 Task: Toggle the auto detect color scheme in the window.
Action: Mouse moved to (32, 518)
Screenshot: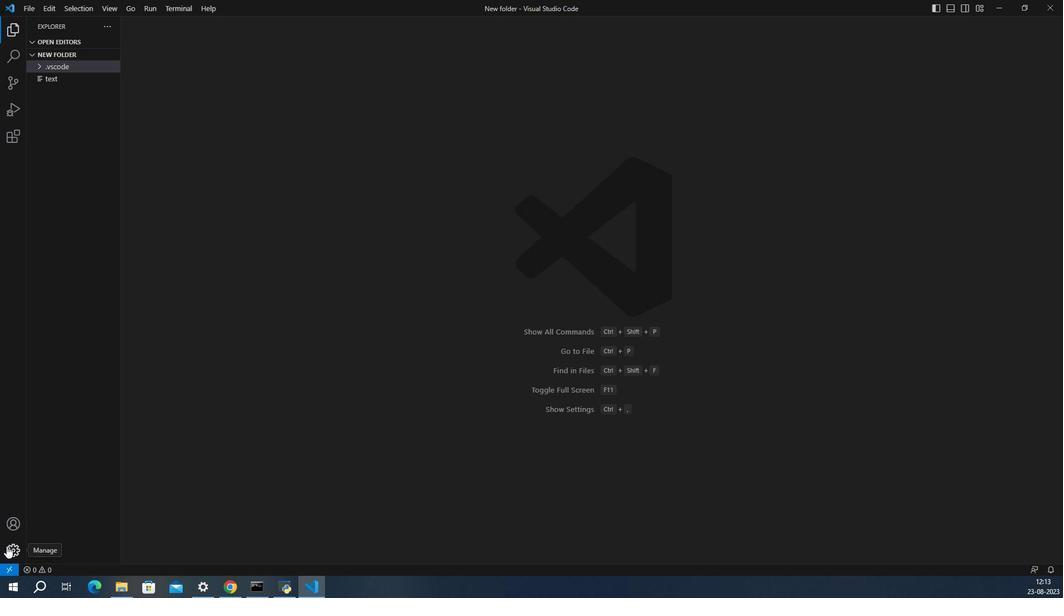 
Action: Mouse pressed left at (32, 518)
Screenshot: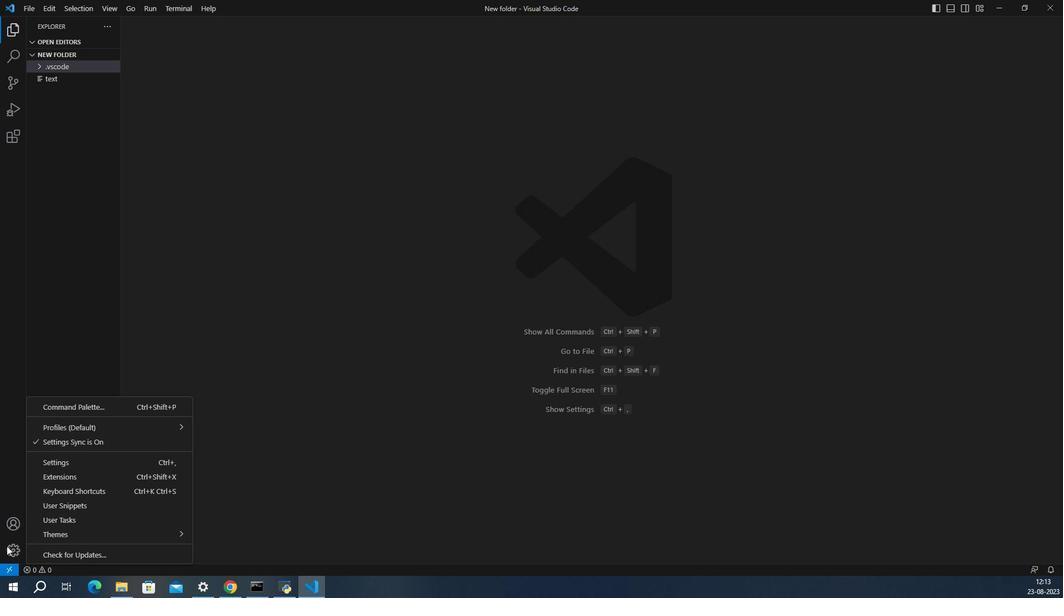
Action: Mouse moved to (80, 444)
Screenshot: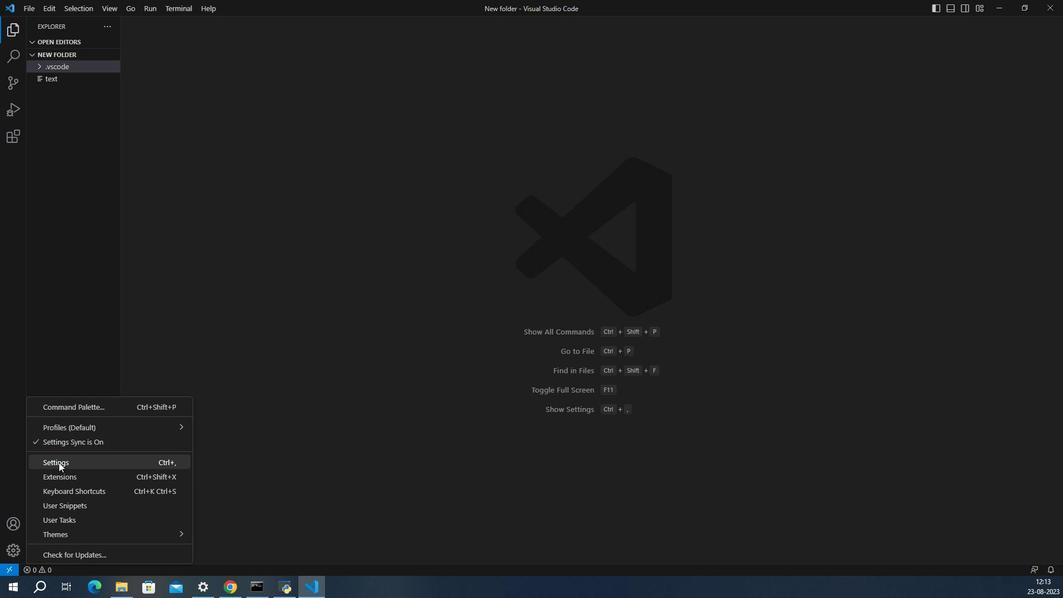 
Action: Mouse pressed left at (80, 444)
Screenshot: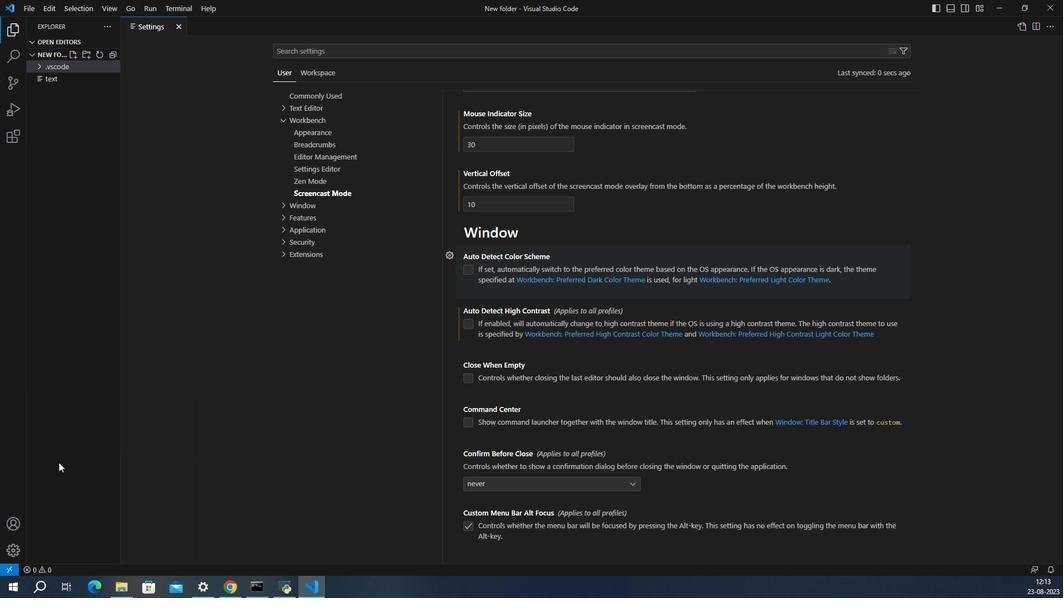 
Action: Mouse moved to (459, 271)
Screenshot: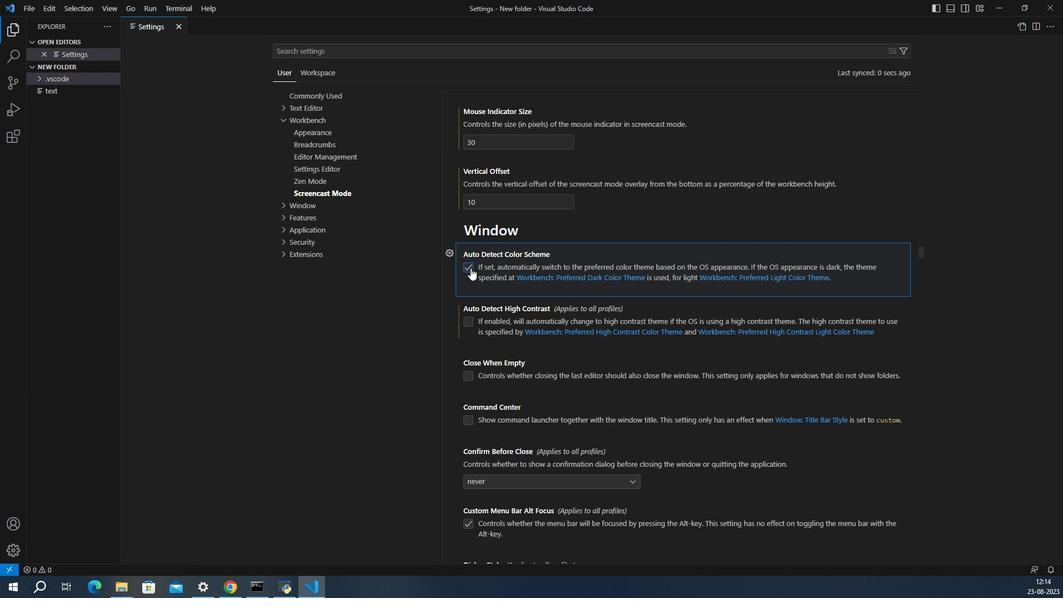
Action: Mouse pressed left at (459, 271)
Screenshot: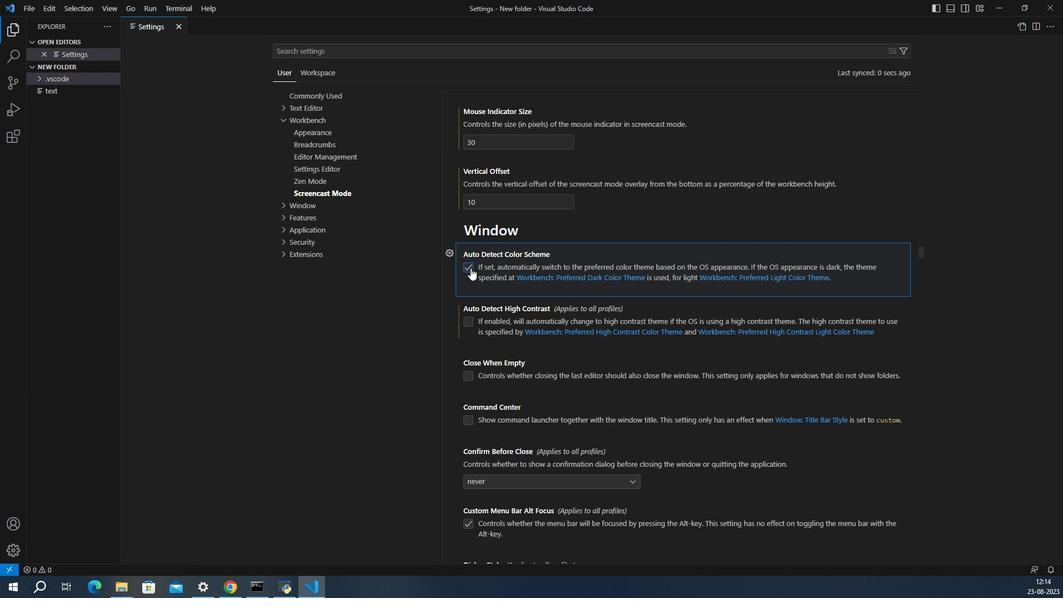 
Action: Mouse moved to (478, 280)
Screenshot: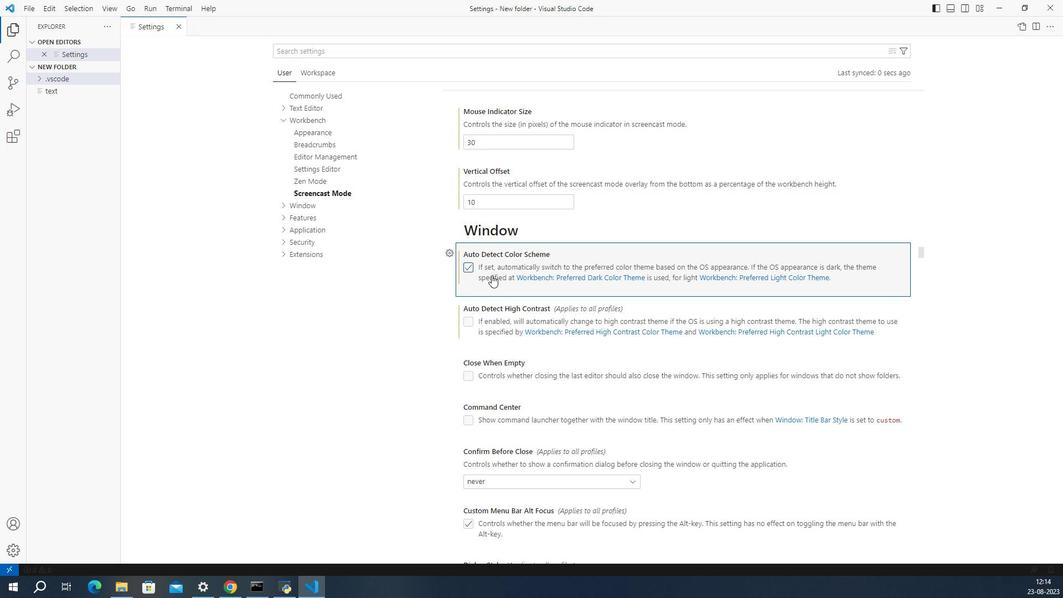 
